Task: Look for products in the category "Lager" from Modelo only.
Action: Mouse moved to (674, 260)
Screenshot: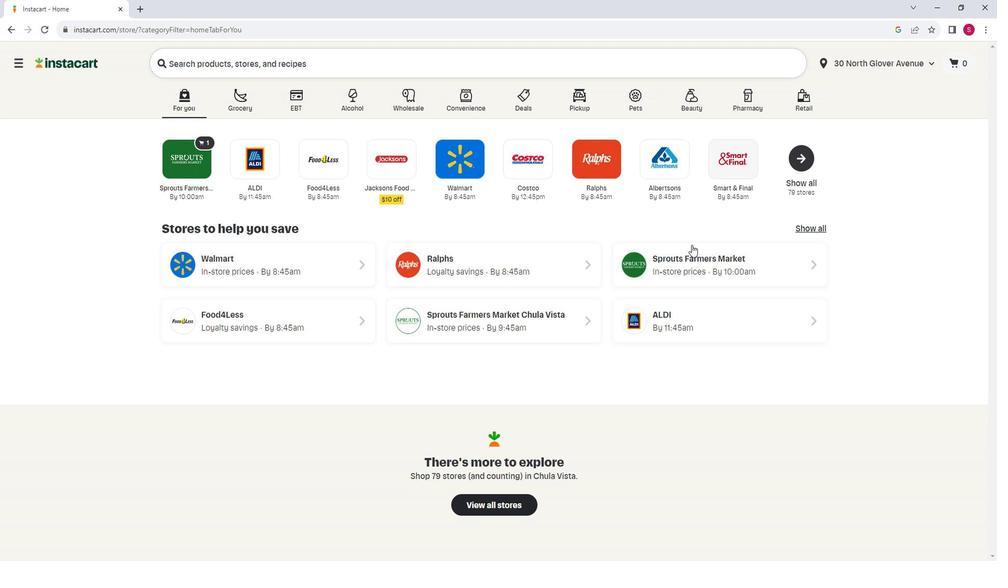 
Action: Mouse pressed left at (674, 260)
Screenshot: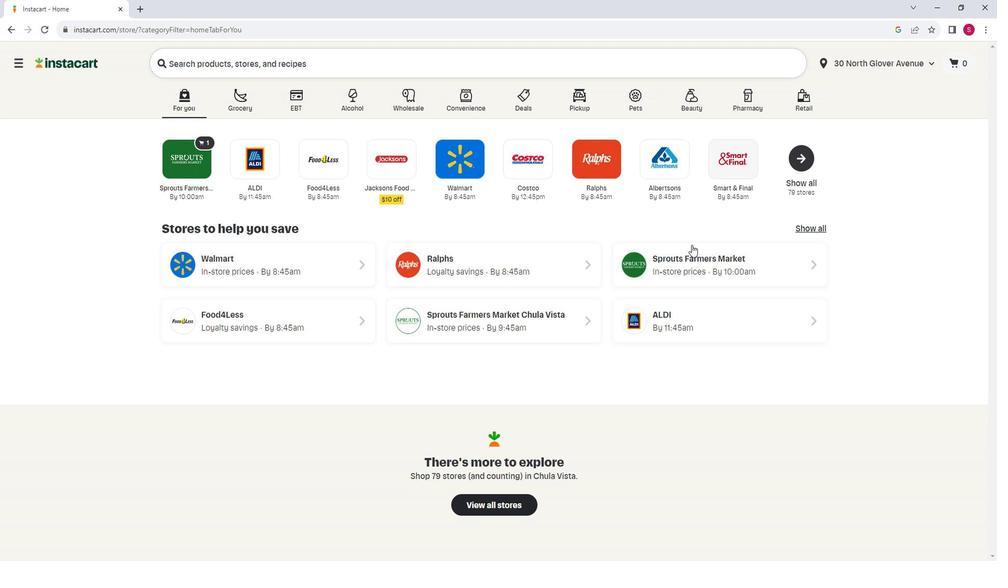 
Action: Mouse moved to (92, 407)
Screenshot: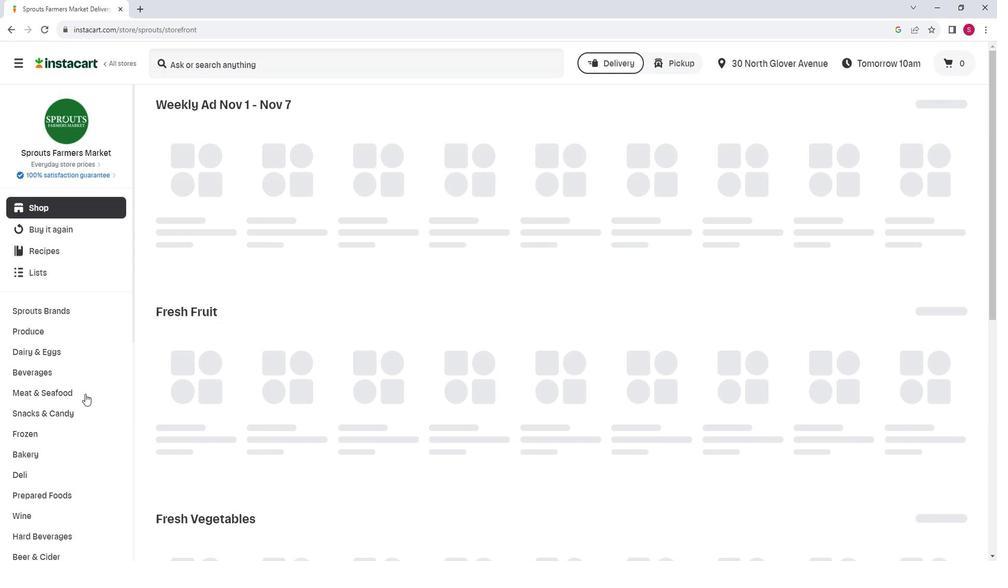 
Action: Mouse scrolled (92, 407) with delta (0, 0)
Screenshot: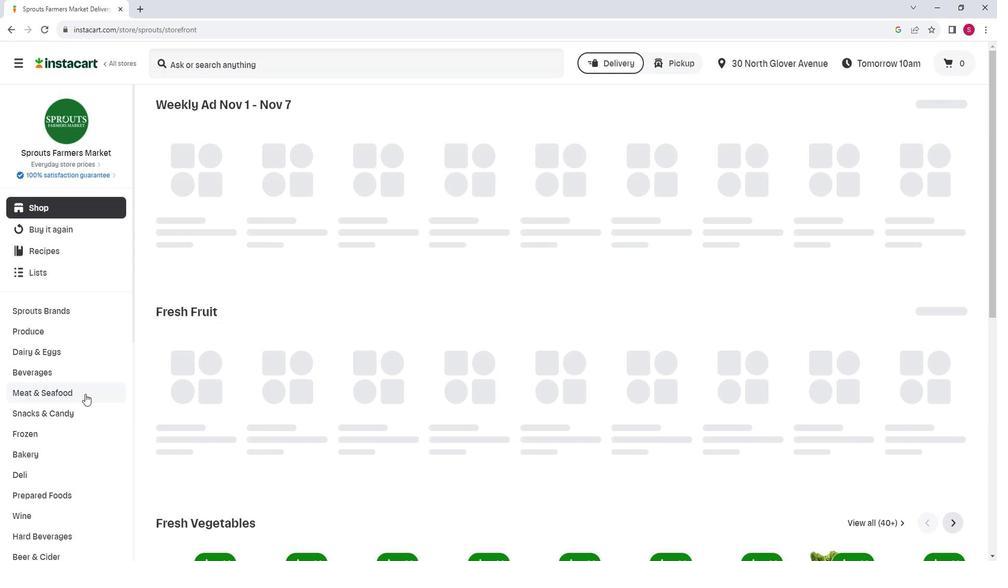 
Action: Mouse scrolled (92, 407) with delta (0, 0)
Screenshot: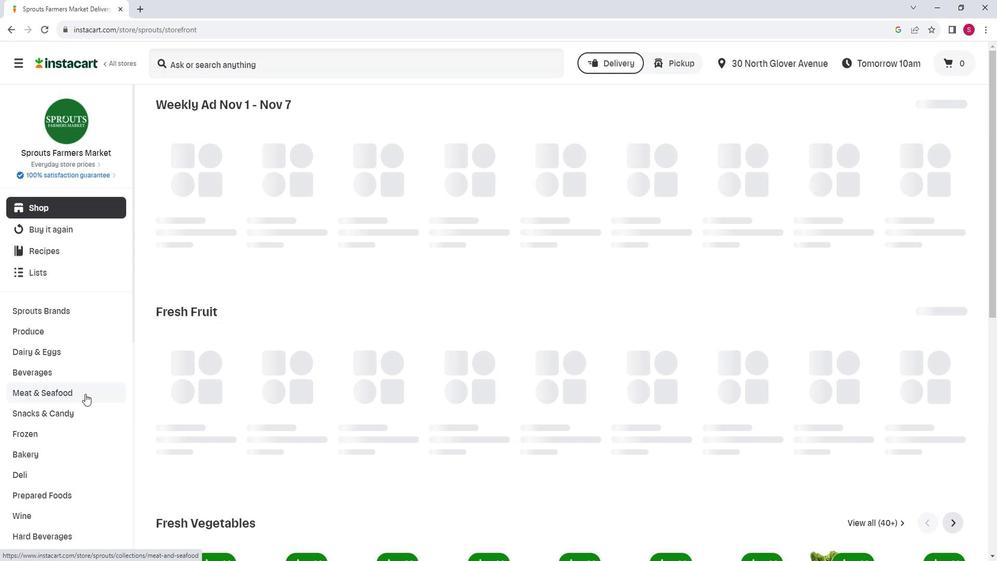 
Action: Mouse moved to (80, 436)
Screenshot: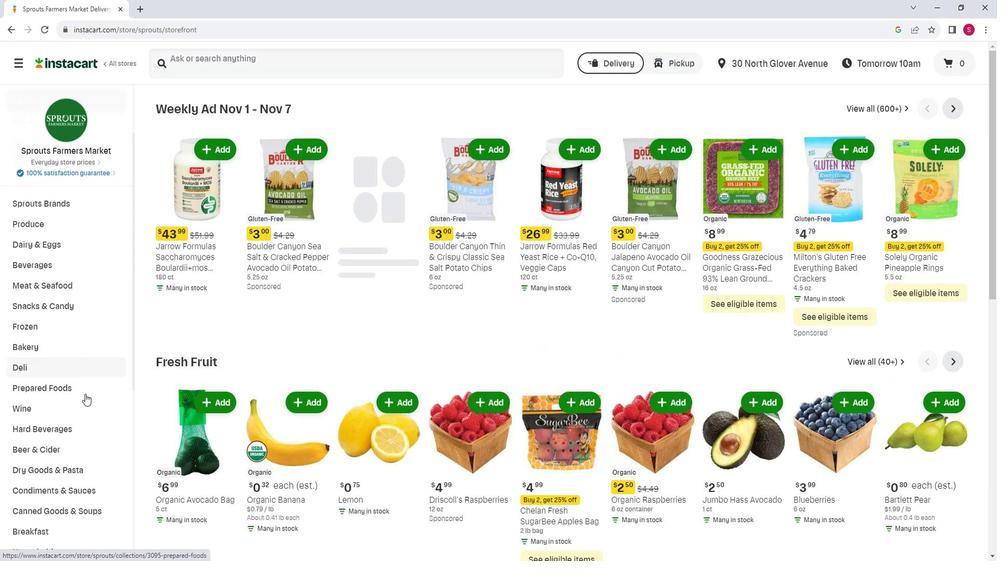 
Action: Mouse pressed left at (80, 436)
Screenshot: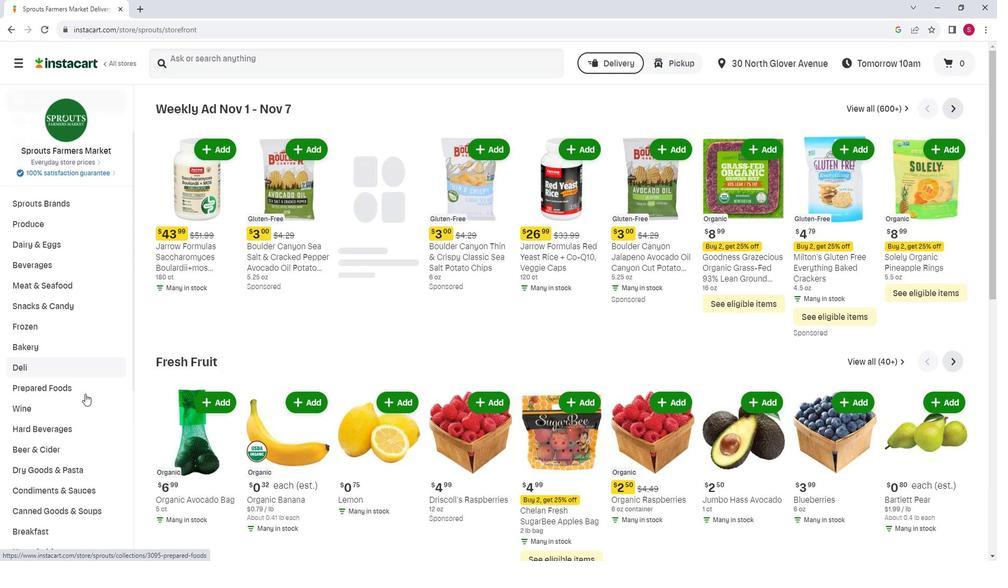 
Action: Mouse moved to (290, 137)
Screenshot: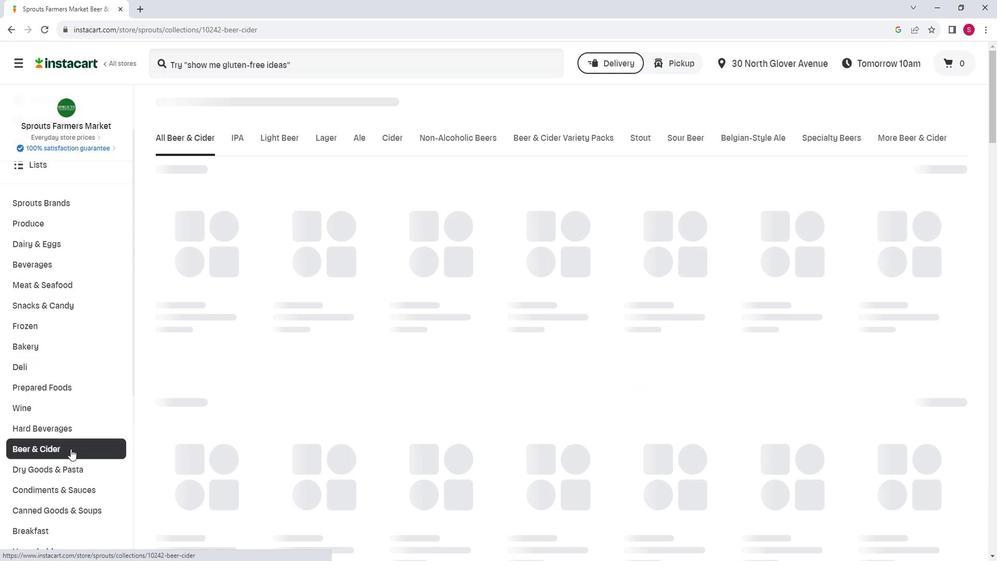 
Action: Mouse pressed left at (290, 137)
Screenshot: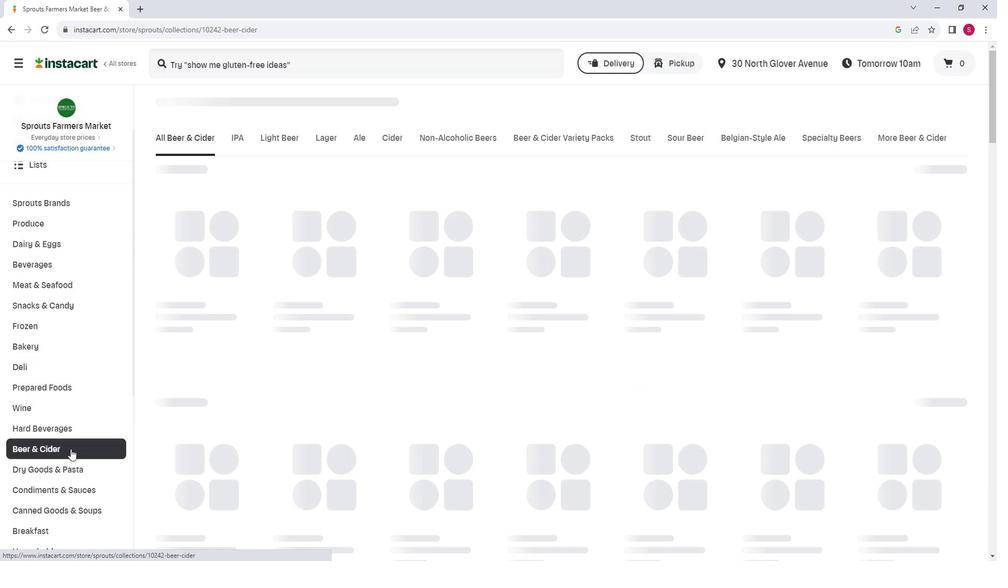 
Action: Mouse moved to (700, 244)
Screenshot: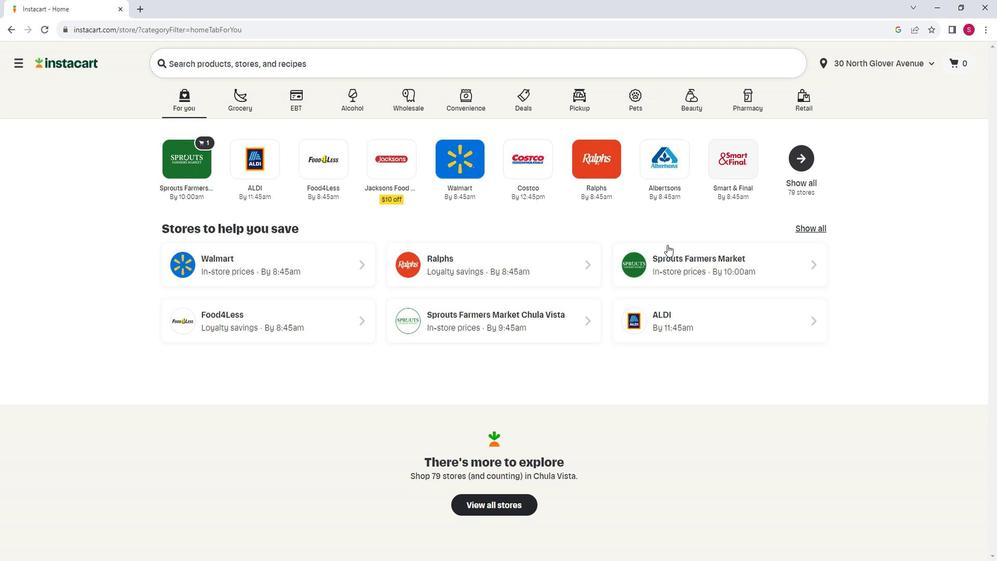 
Action: Mouse pressed left at (700, 244)
Screenshot: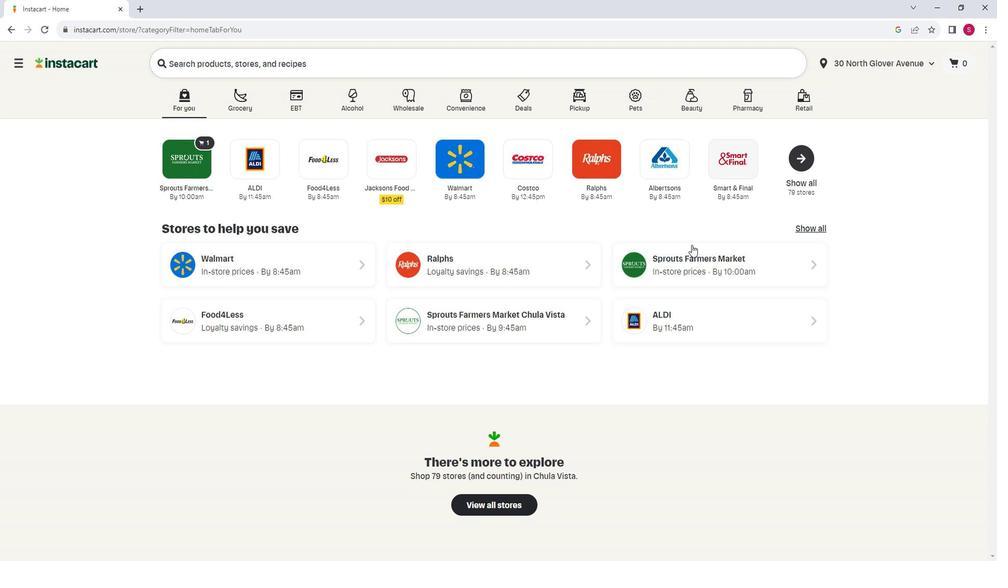 
Action: Mouse moved to (93, 387)
Screenshot: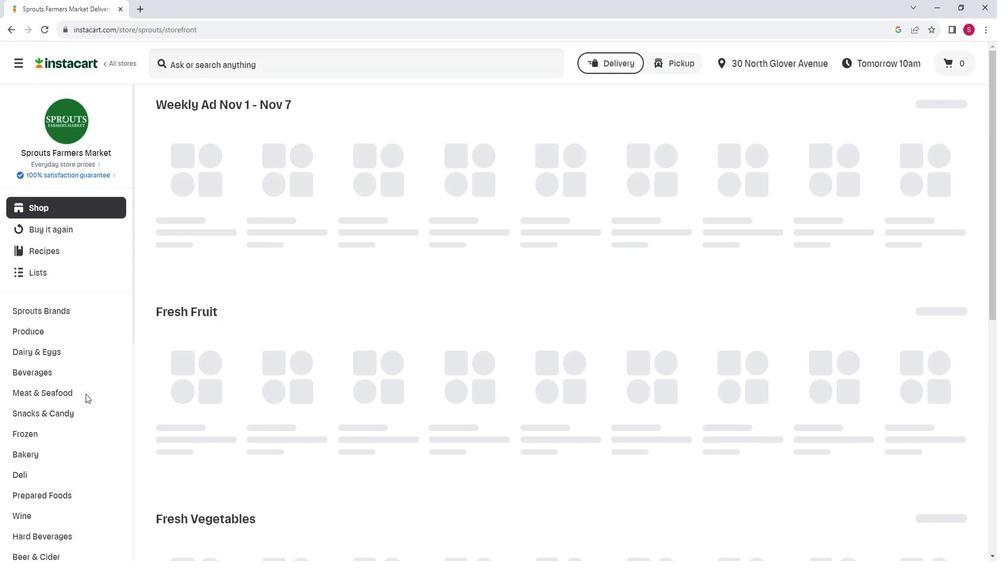 
Action: Mouse scrolled (93, 387) with delta (0, 0)
Screenshot: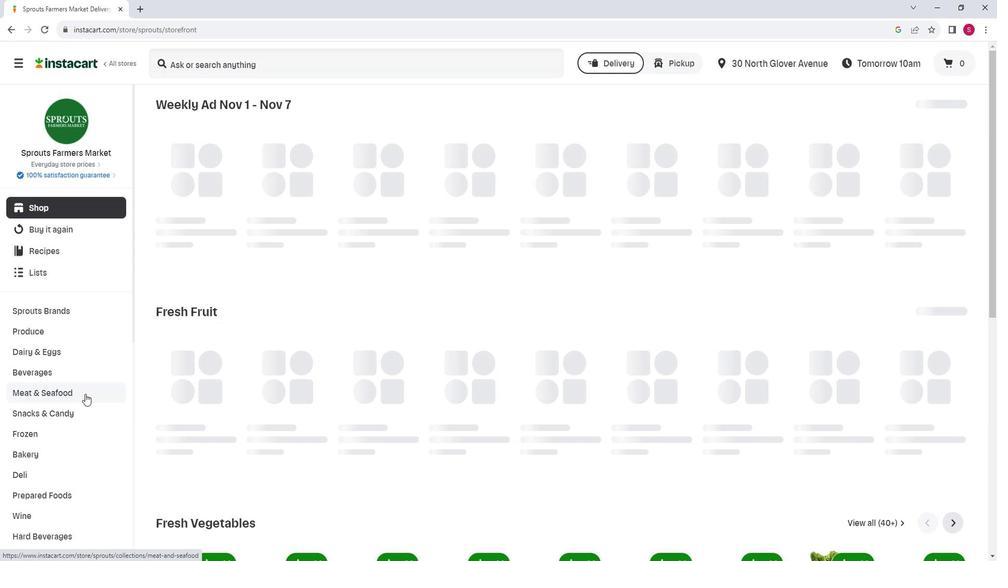 
Action: Mouse scrolled (93, 387) with delta (0, 0)
Screenshot: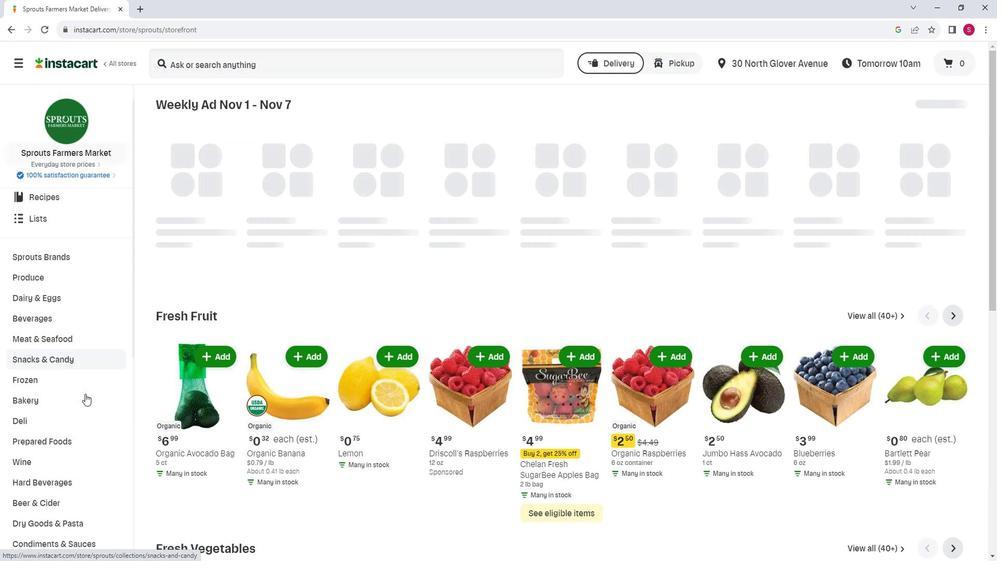 
Action: Mouse moved to (81, 439)
Screenshot: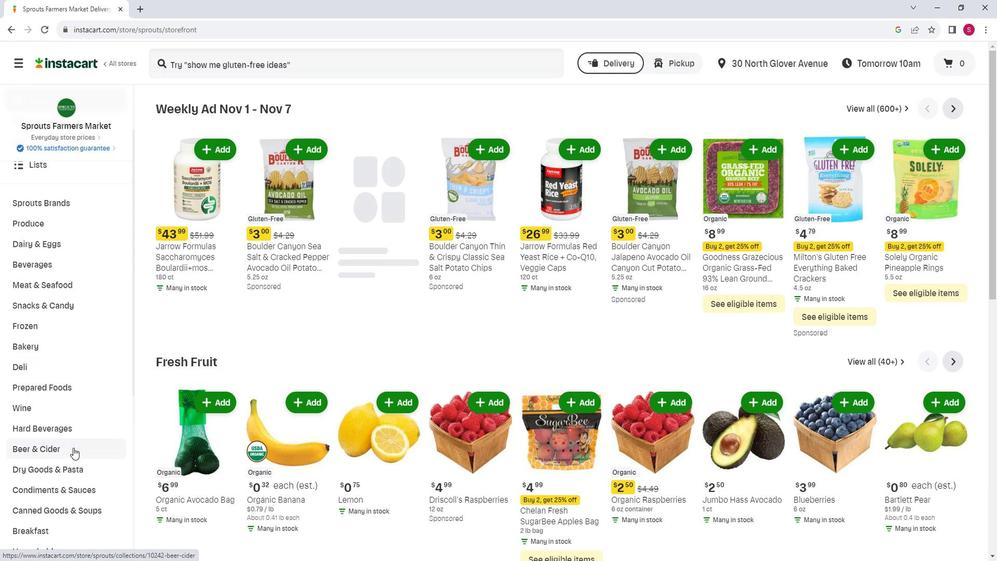 
Action: Mouse pressed left at (81, 439)
Screenshot: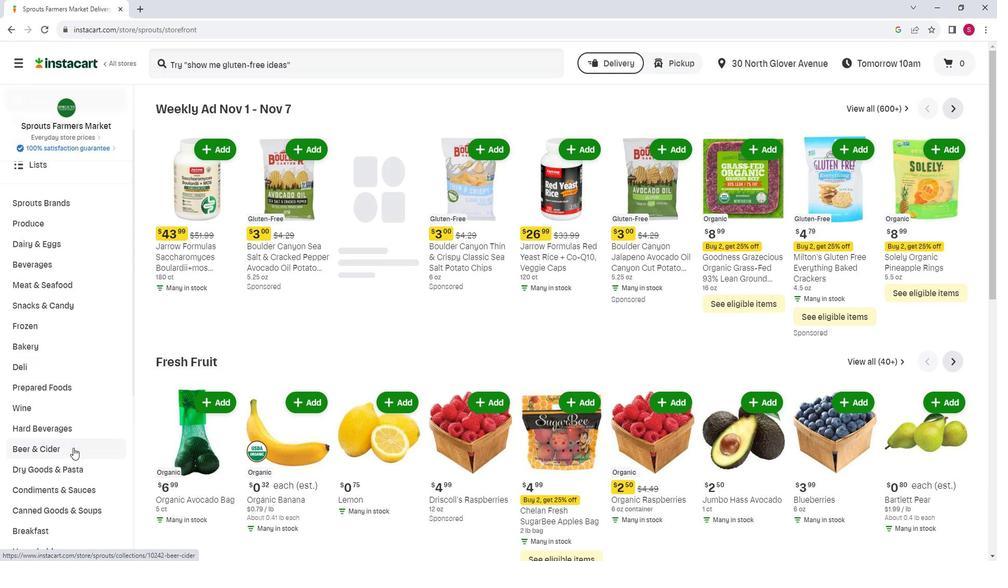 
Action: Mouse moved to (331, 140)
Screenshot: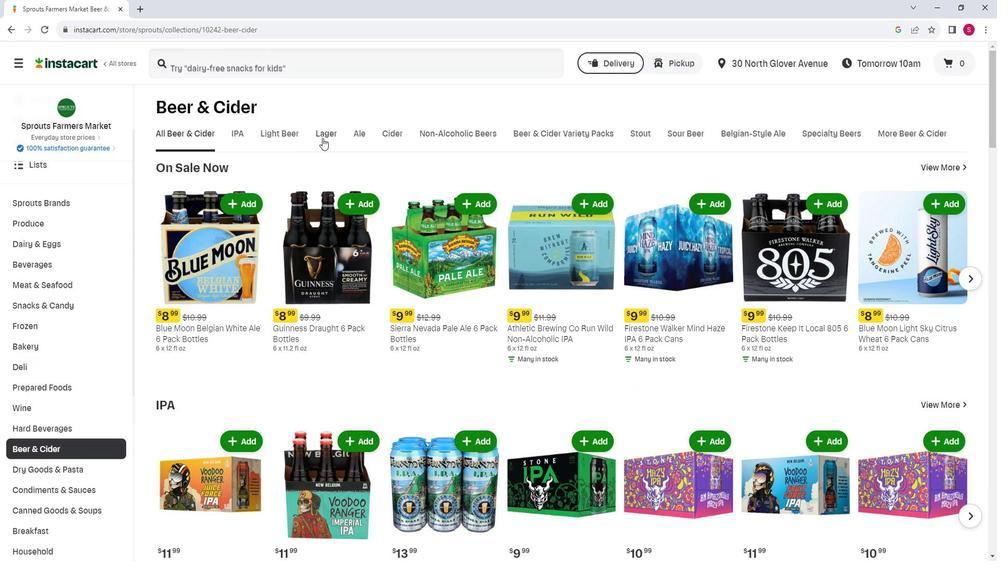 
Action: Mouse pressed left at (331, 140)
Screenshot: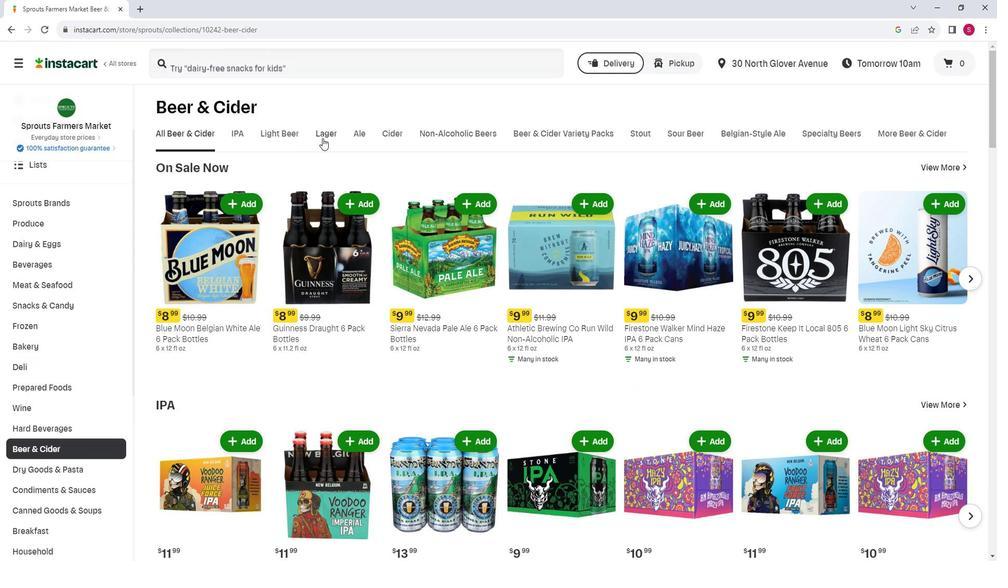 
Action: Mouse moved to (259, 170)
Screenshot: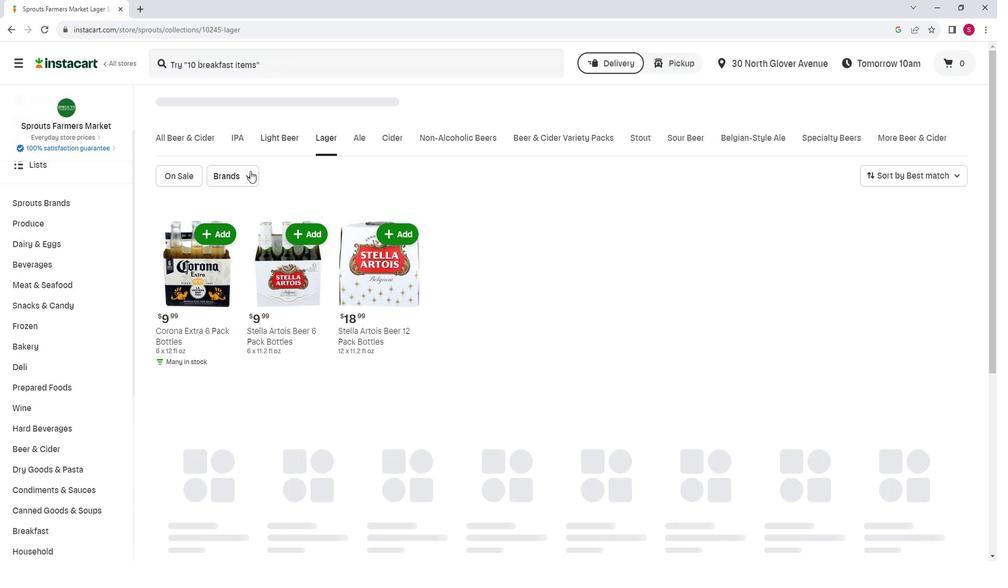 
Action: Mouse pressed left at (259, 170)
Screenshot: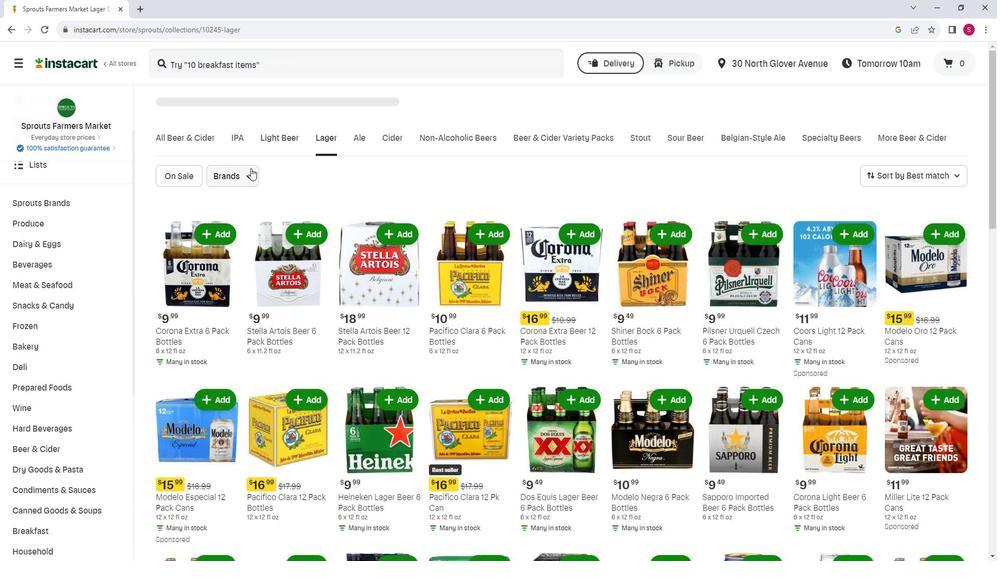 
Action: Mouse moved to (261, 201)
Screenshot: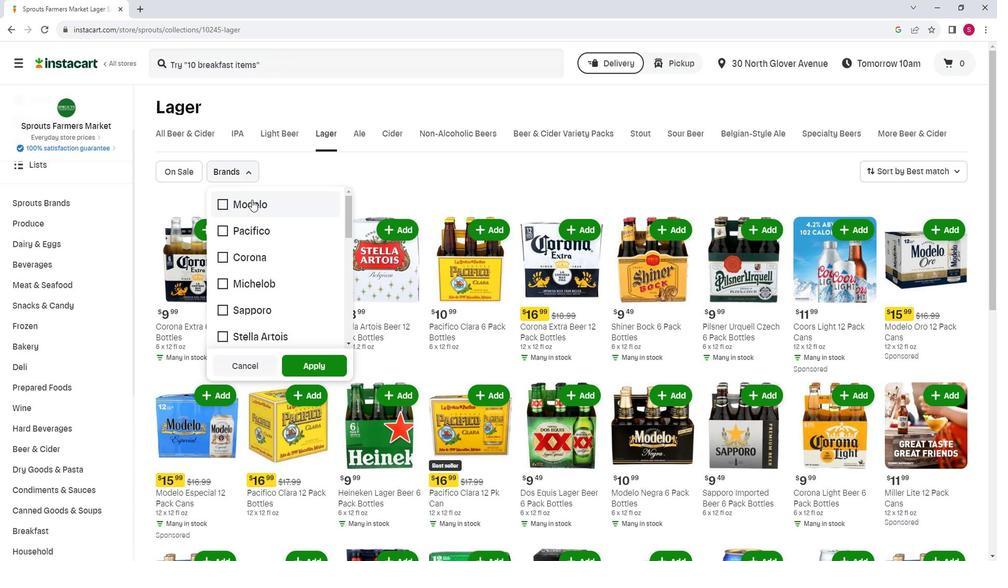 
Action: Mouse pressed left at (261, 201)
Screenshot: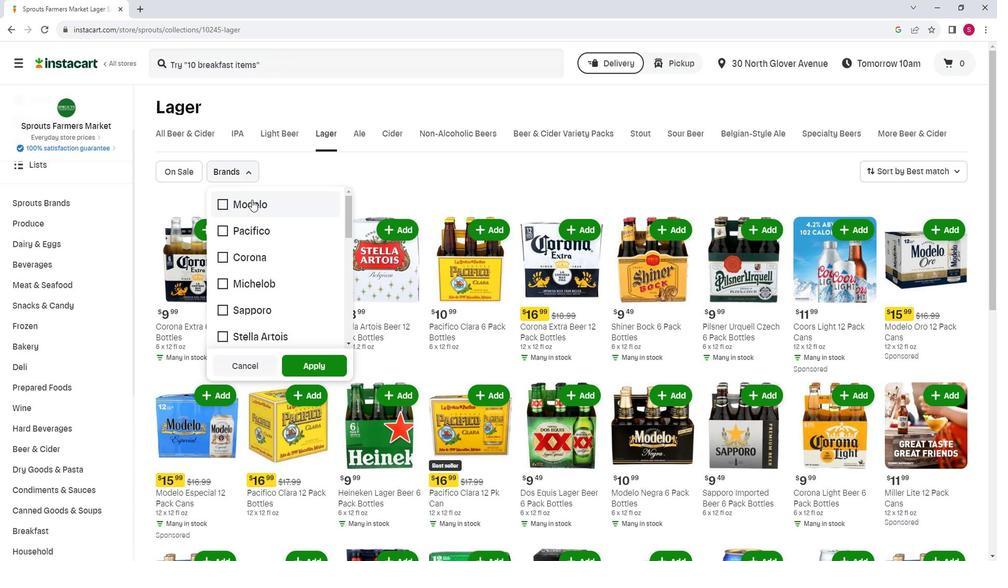 
Action: Mouse moved to (319, 354)
Screenshot: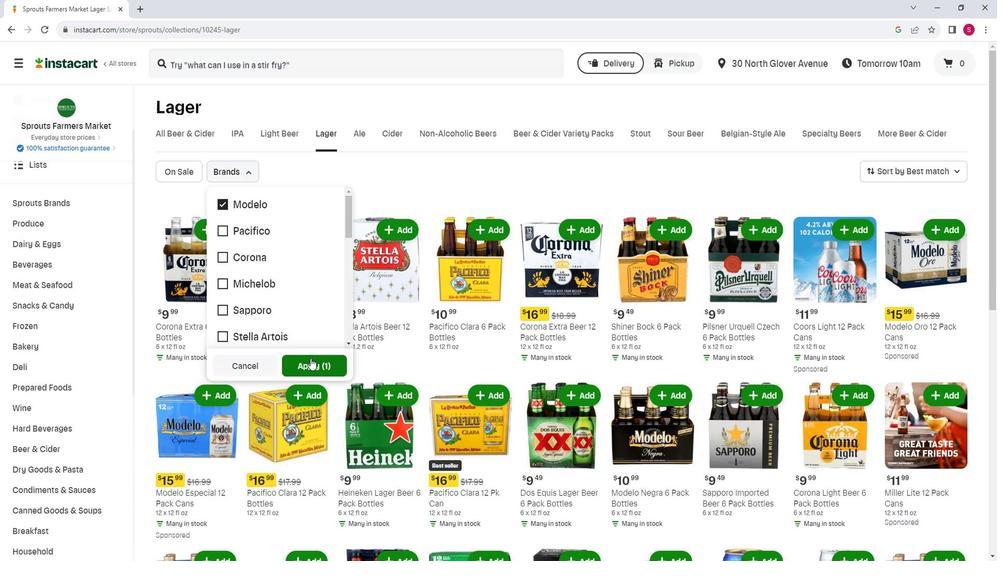 
Action: Mouse pressed left at (319, 354)
Screenshot: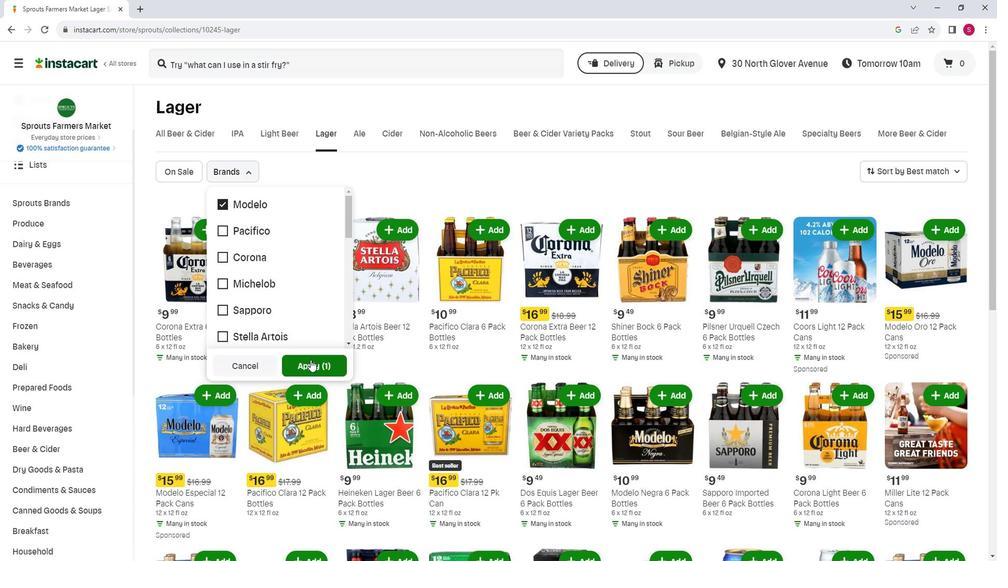 
Action: Mouse moved to (434, 167)
Screenshot: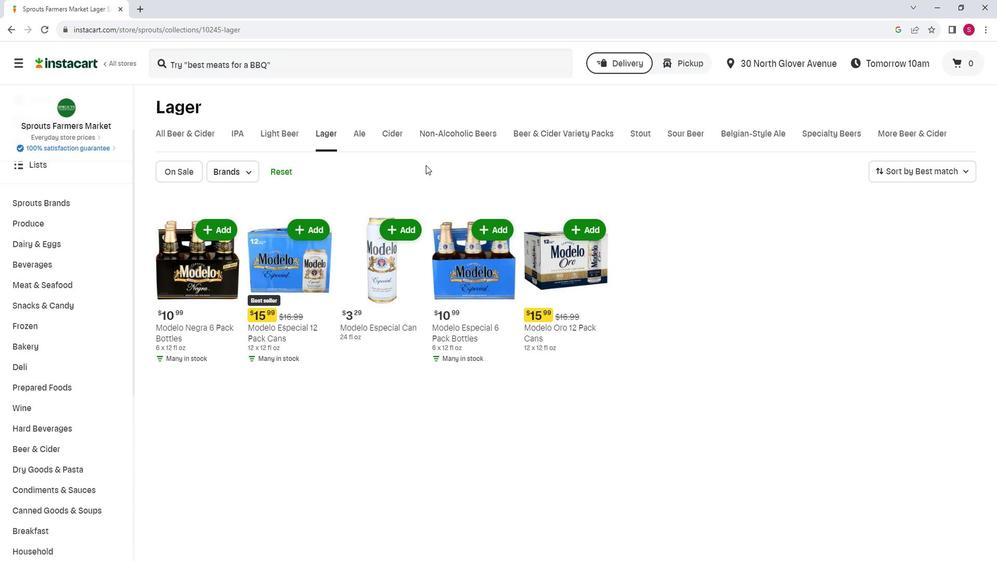 
